 Task: In the Company colgate.com, Add note: 'Schedule a training session for the sales team on new objection handling techniques.'. Mark checkbox to create task to follow up ': In 2 weeks'. Create task, with  description: Follow up on Payment, Add due date: Today; Add reminder: 30 Minutes before. Set Priority Medium and add note: Review the attached proposal. Logged in from softage.1@softage.net
Action: Mouse moved to (87, 57)
Screenshot: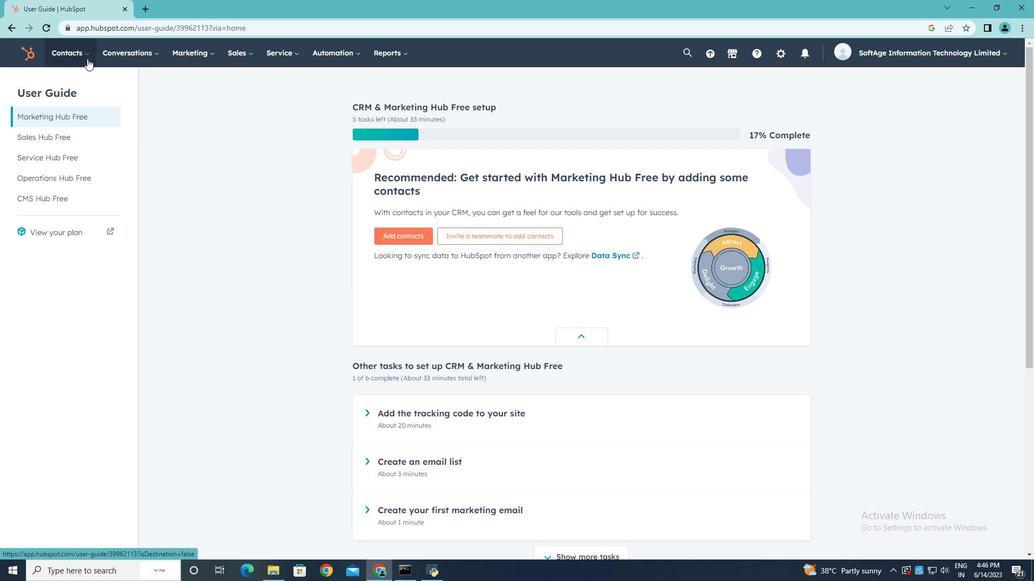 
Action: Mouse pressed left at (87, 57)
Screenshot: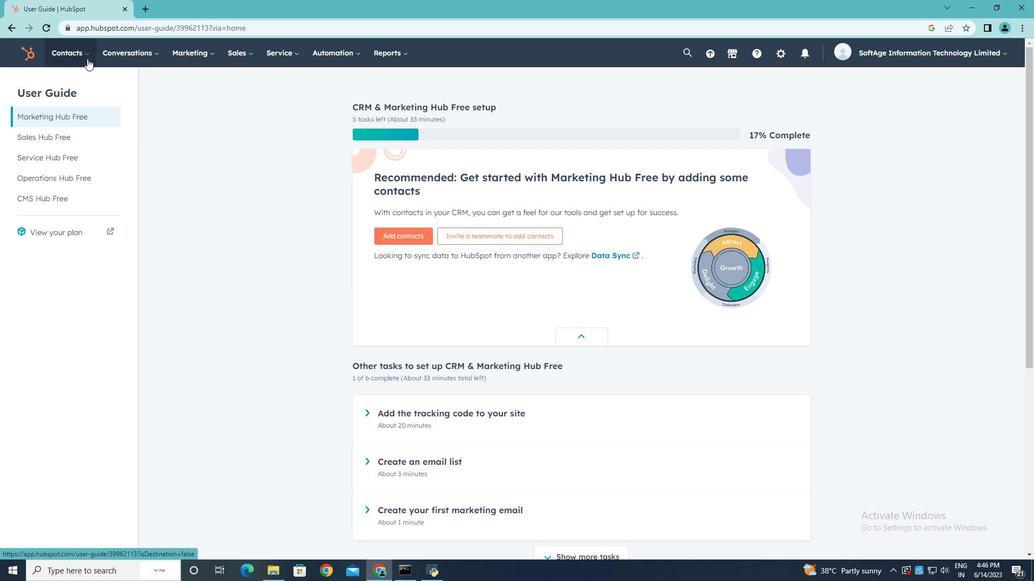 
Action: Mouse moved to (71, 102)
Screenshot: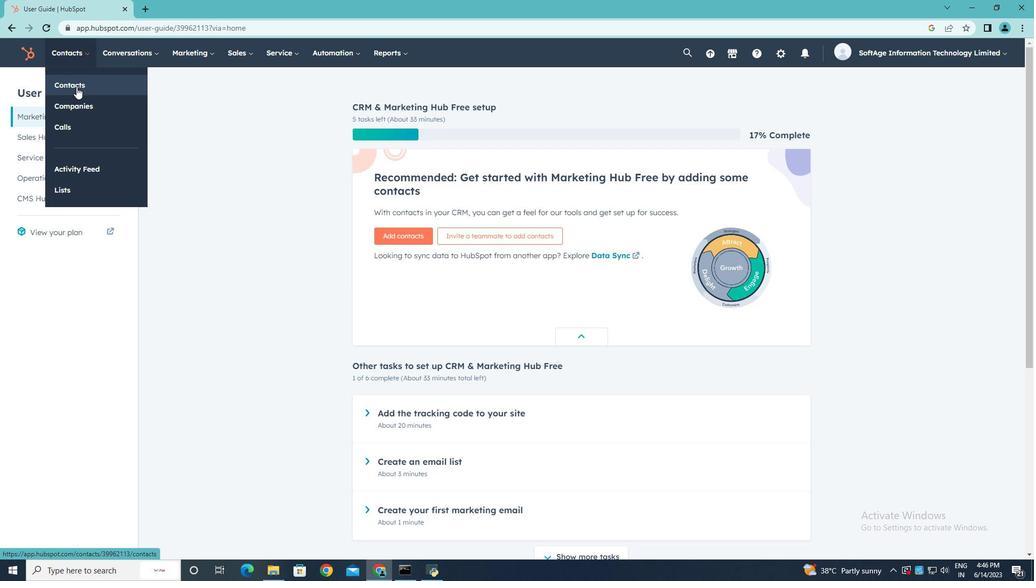 
Action: Mouse pressed left at (71, 102)
Screenshot: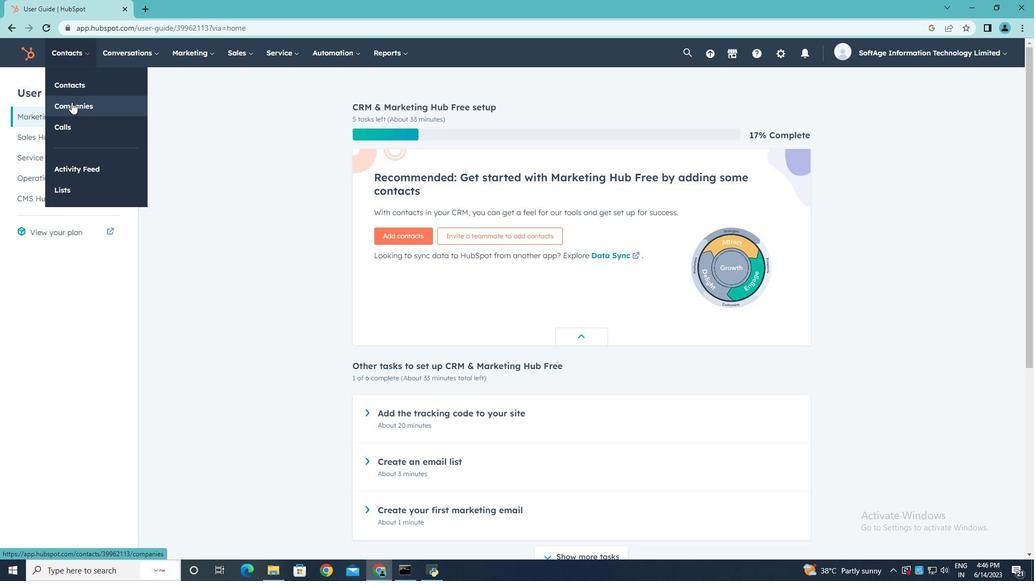 
Action: Mouse moved to (77, 175)
Screenshot: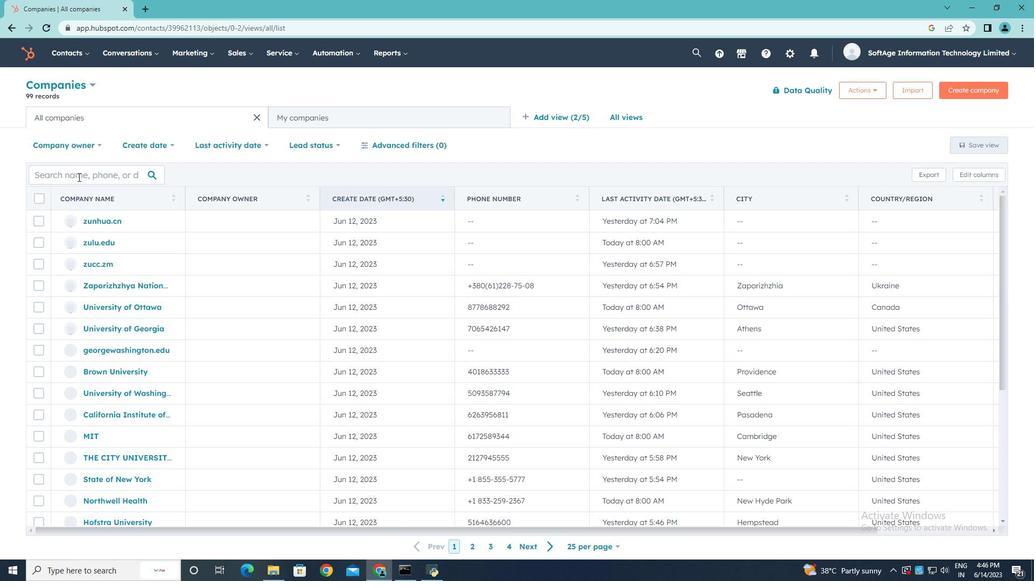 
Action: Mouse pressed left at (77, 175)
Screenshot: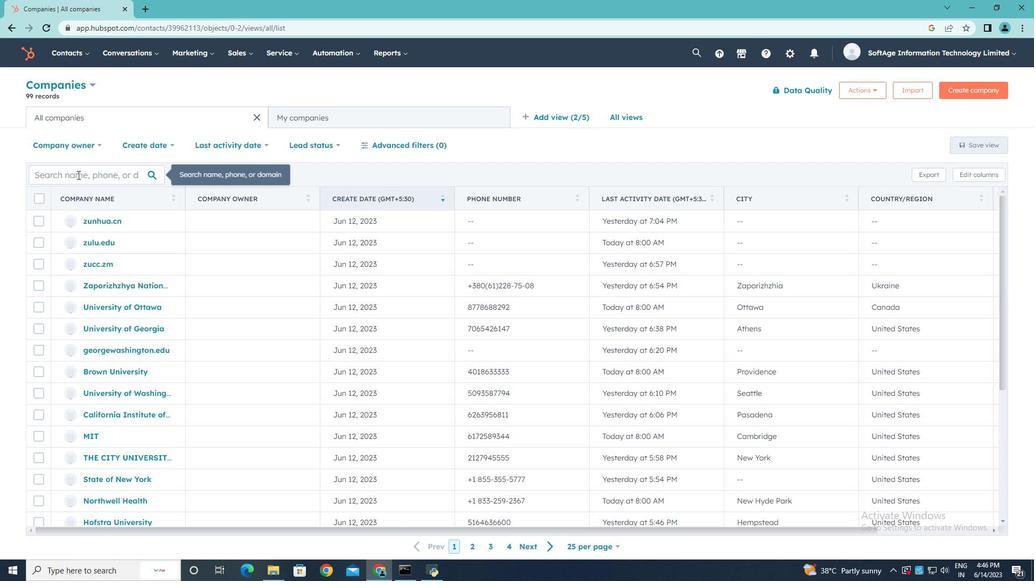 
Action: Key pressed ci<Key.backspace>olgate<Key.space><Key.backspace>.com
Screenshot: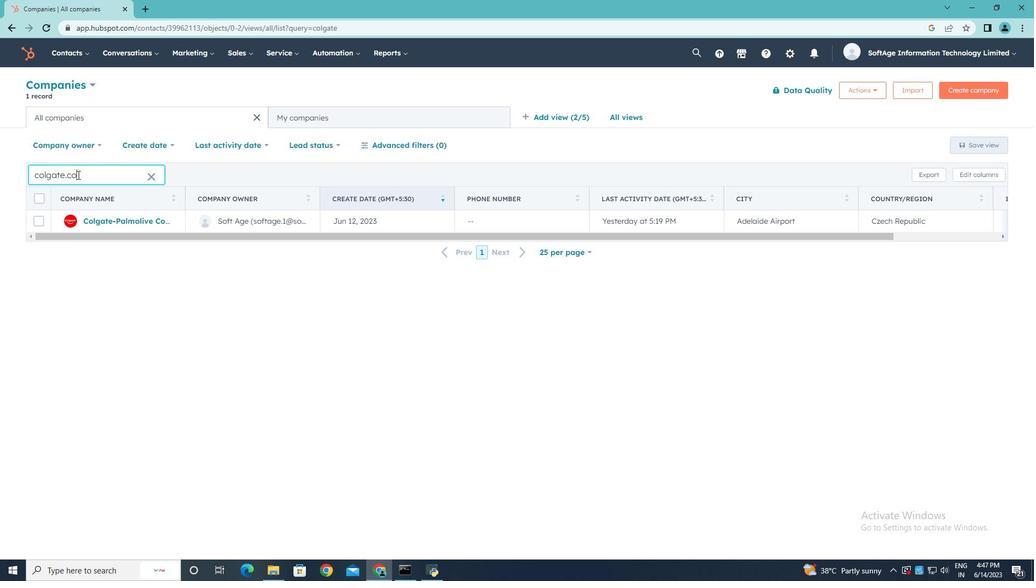 
Action: Mouse moved to (102, 220)
Screenshot: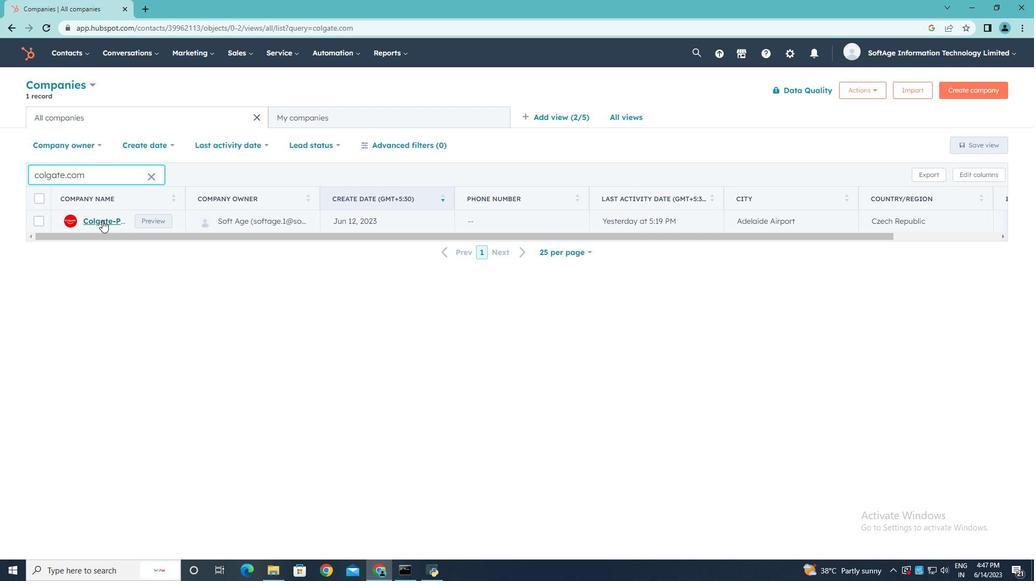 
Action: Mouse pressed left at (102, 220)
Screenshot: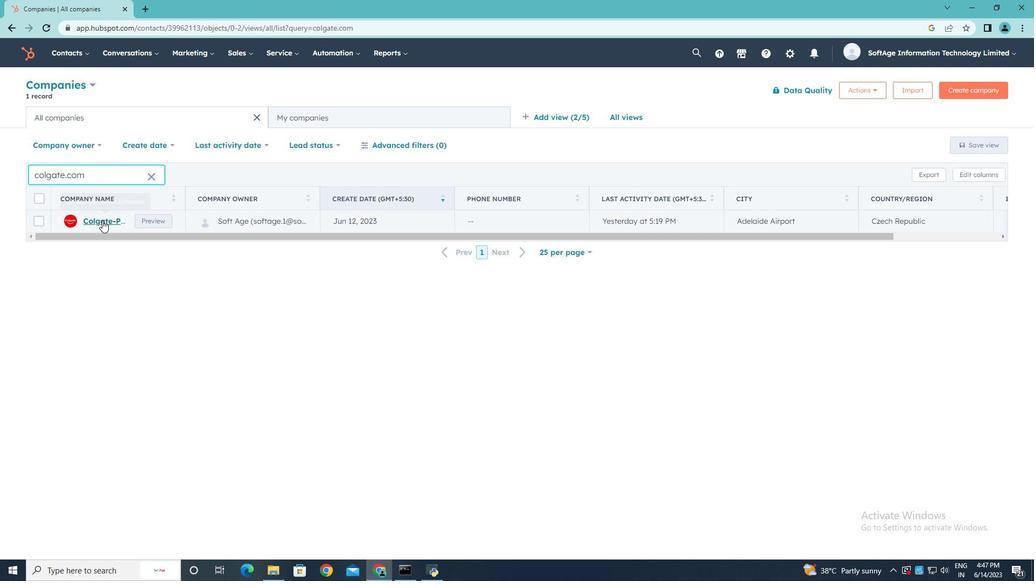 
Action: Mouse moved to (37, 177)
Screenshot: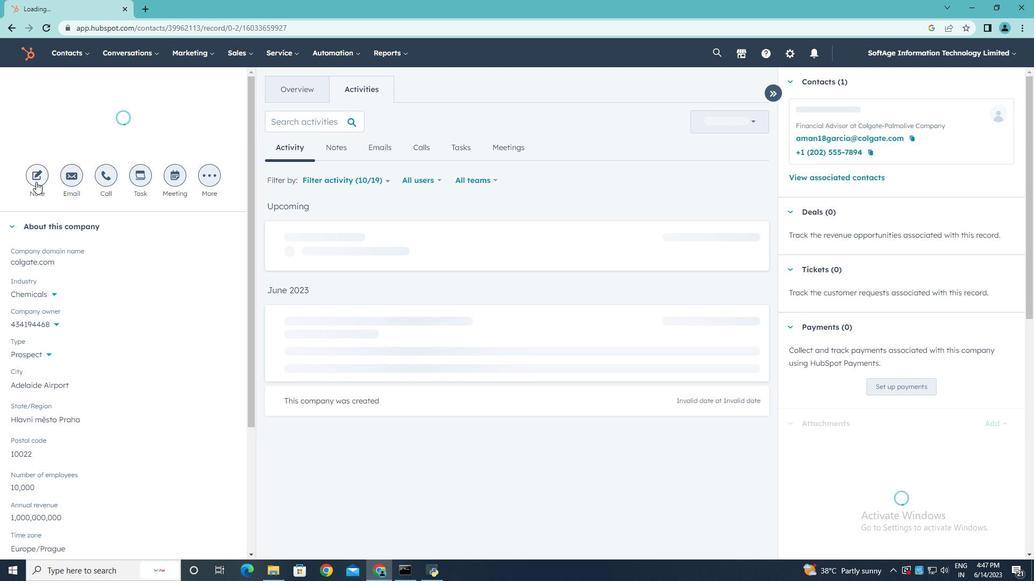 
Action: Mouse pressed left at (37, 177)
Screenshot: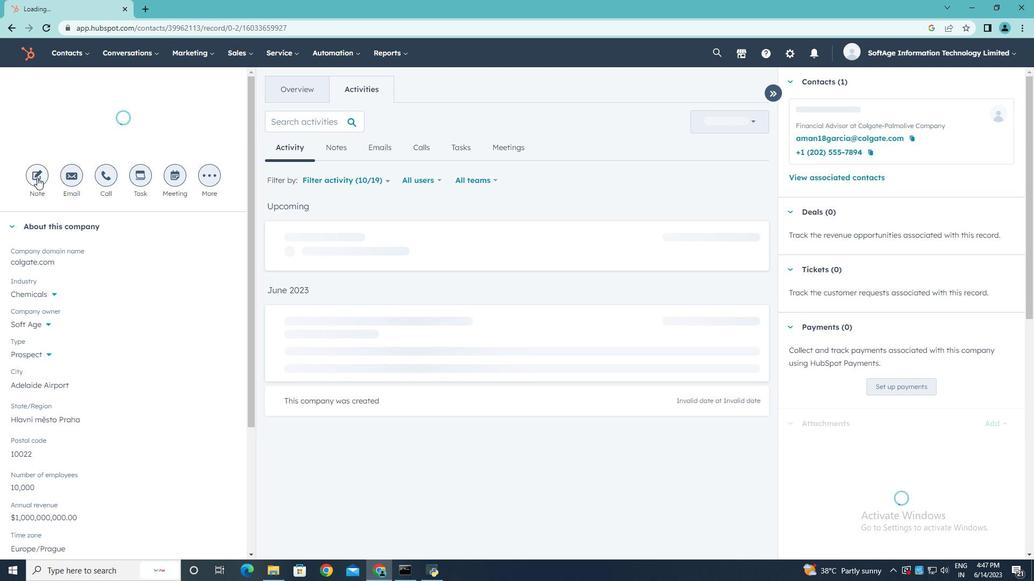 
Action: Key pressed <Key.shift>Schedule<Key.space><Key.up><Key.shift>S<Key.down>a<Key.space>training<Key.space>session<Key.space>fot<Key.backspace>r<Key.space>the<Key.space>sales<Key.space>team<Key.space>on<Key.space>new<Key.space>objection<Key.space>handling<Key.space>techniques.
Screenshot: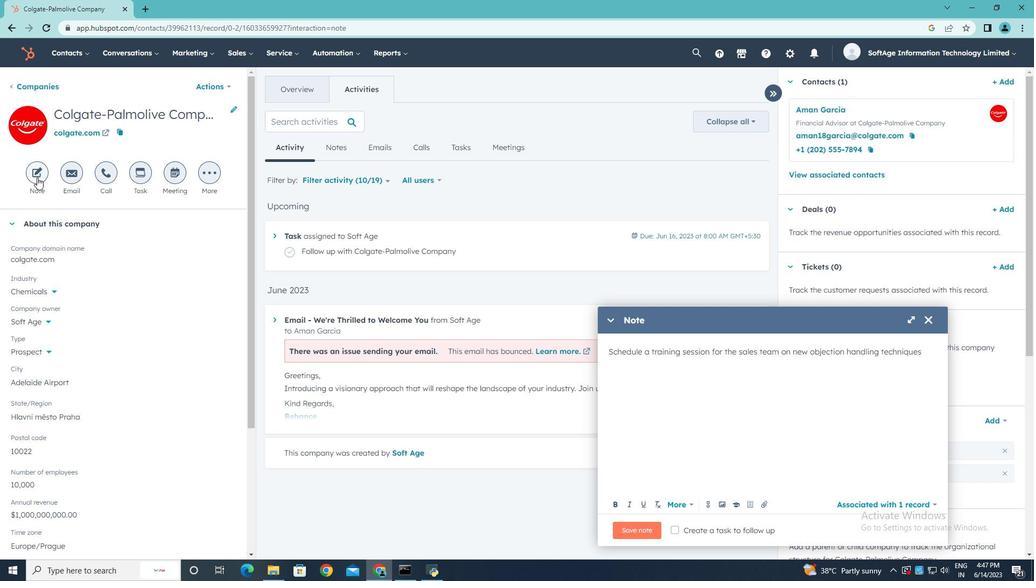 
Action: Mouse moved to (672, 529)
Screenshot: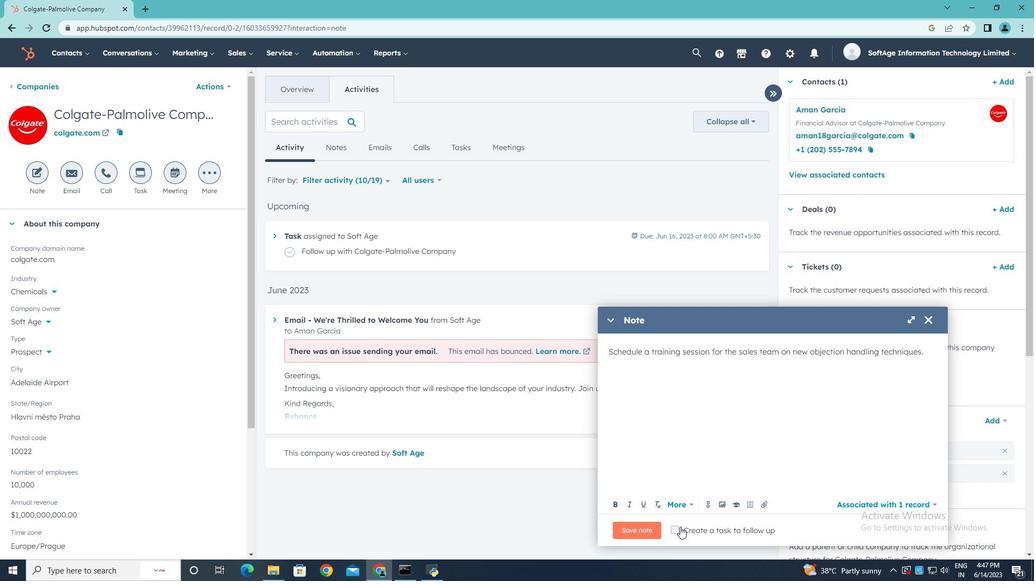 
Action: Mouse pressed left at (672, 529)
Screenshot: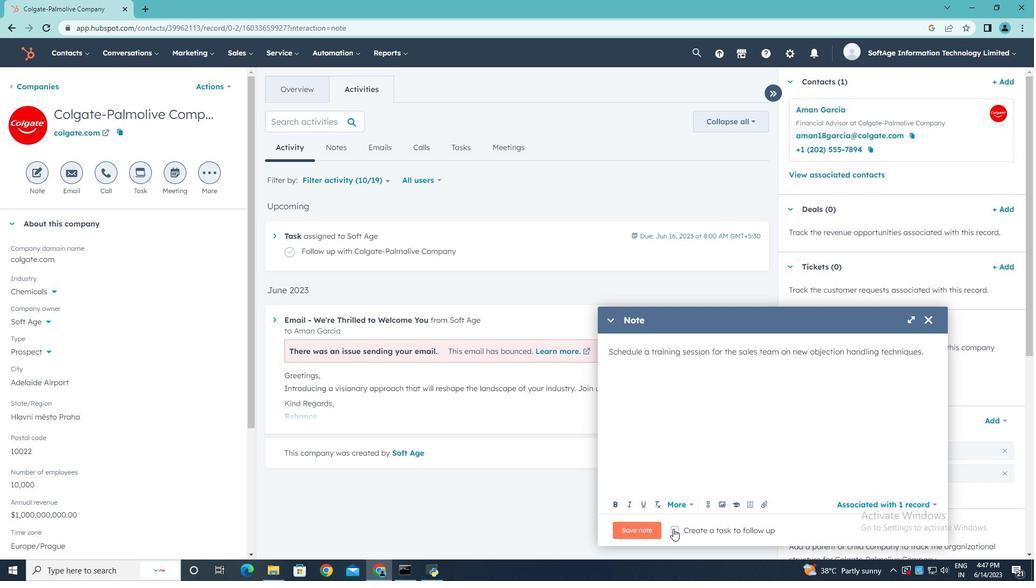 
Action: Mouse moved to (890, 531)
Screenshot: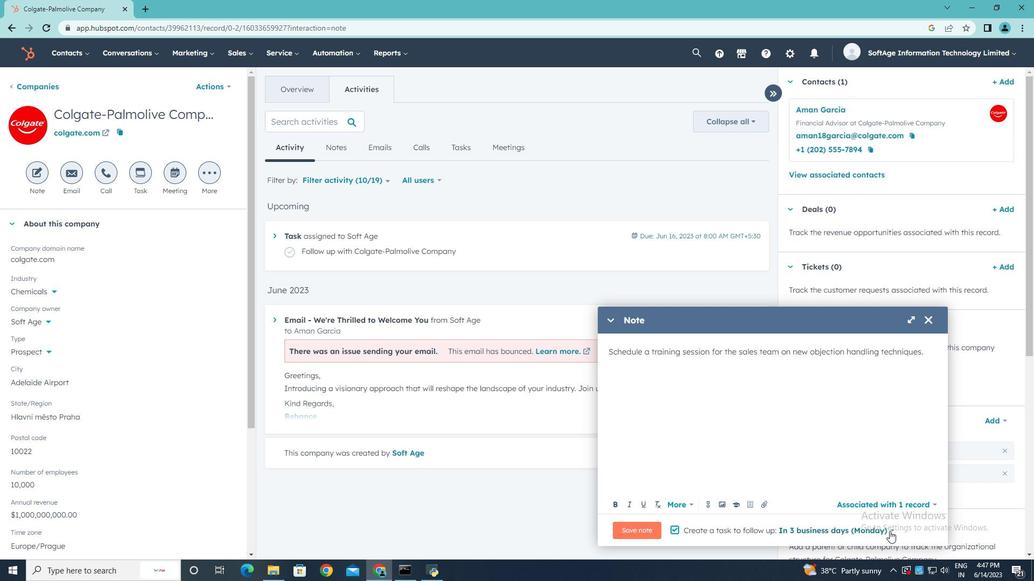 
Action: Mouse pressed left at (890, 531)
Screenshot: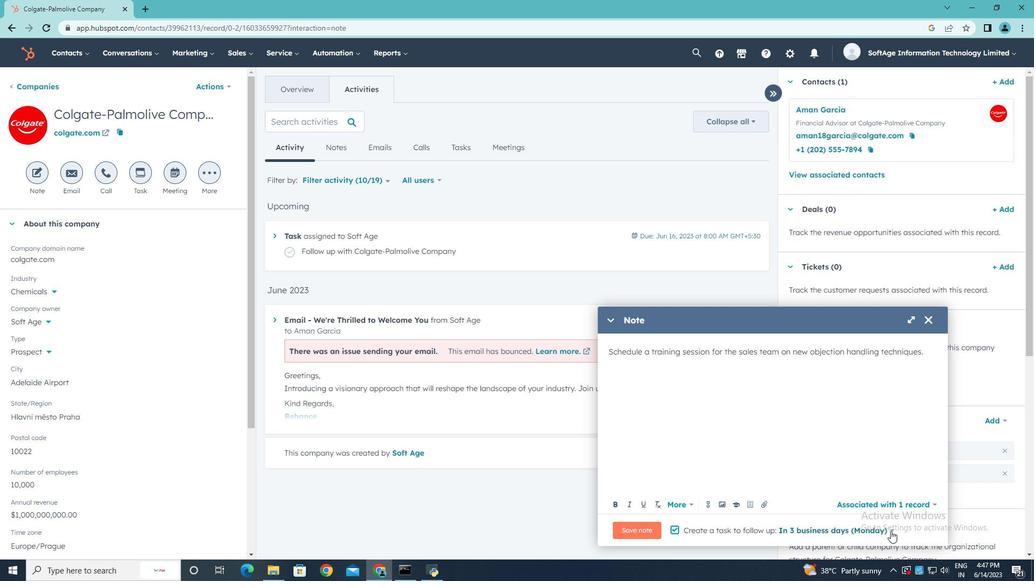 
Action: Mouse moved to (854, 466)
Screenshot: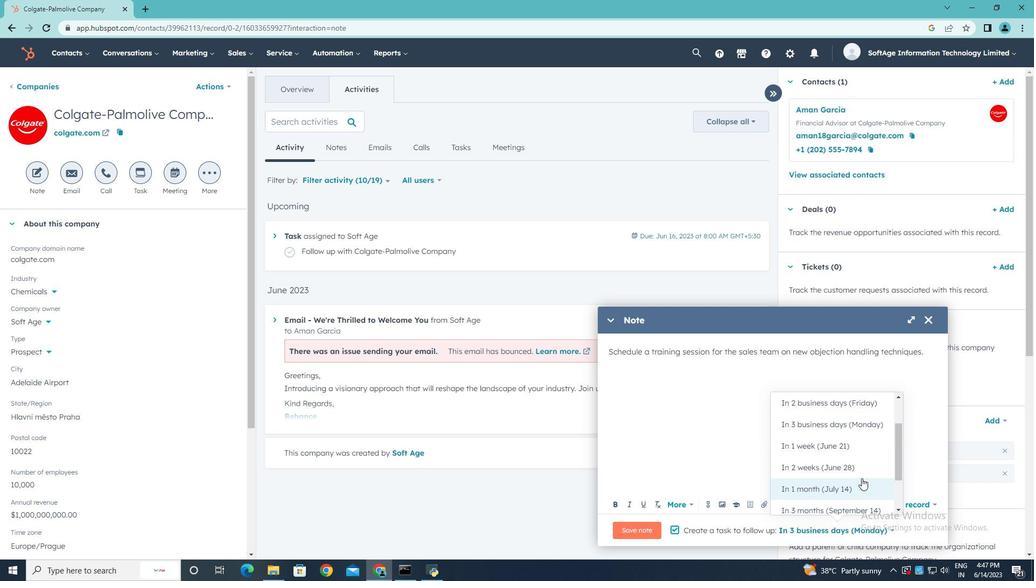 
Action: Mouse pressed left at (854, 466)
Screenshot: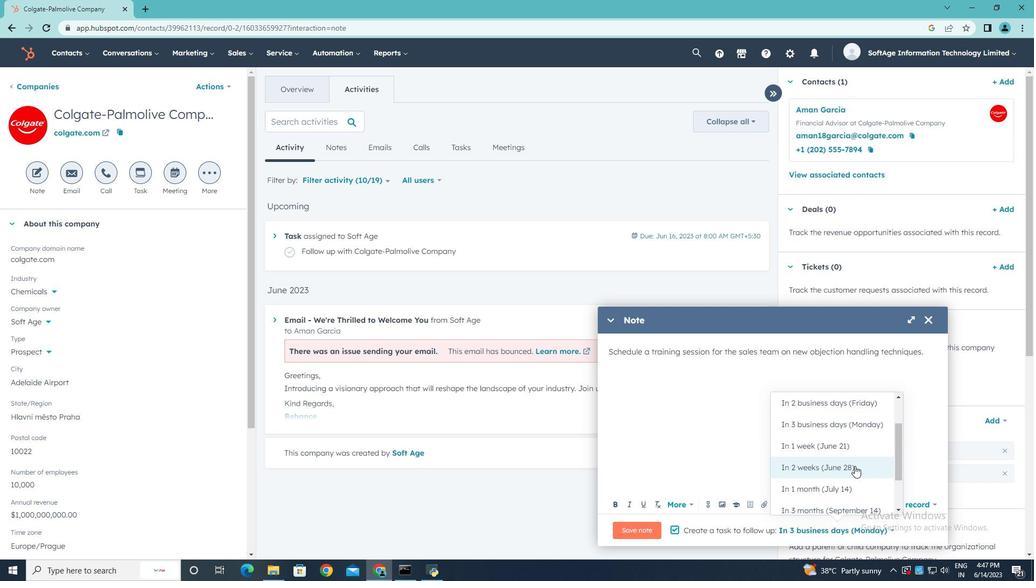 
Action: Mouse moved to (641, 531)
Screenshot: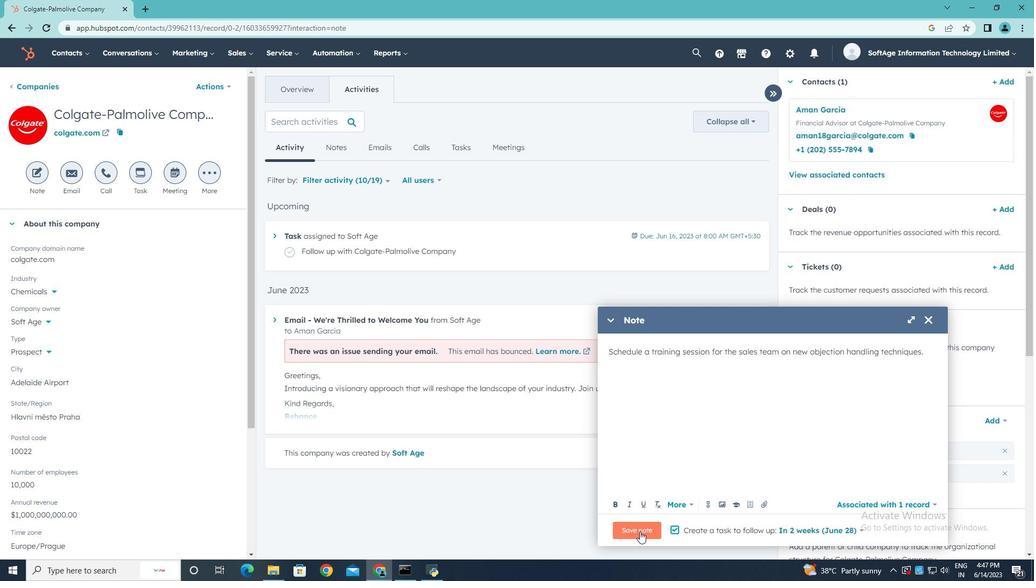 
Action: Mouse pressed left at (641, 531)
Screenshot: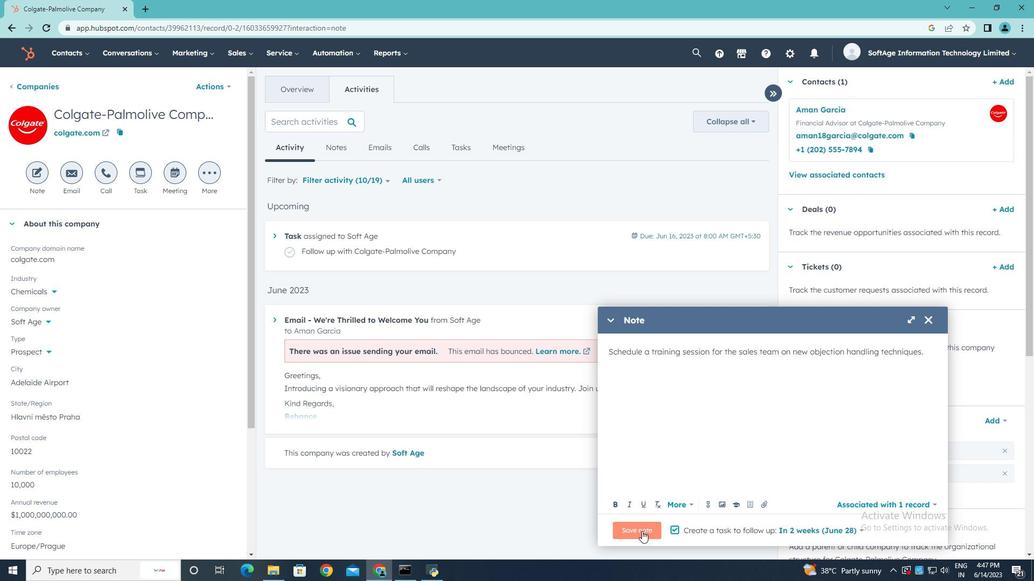 
Action: Mouse moved to (140, 176)
Screenshot: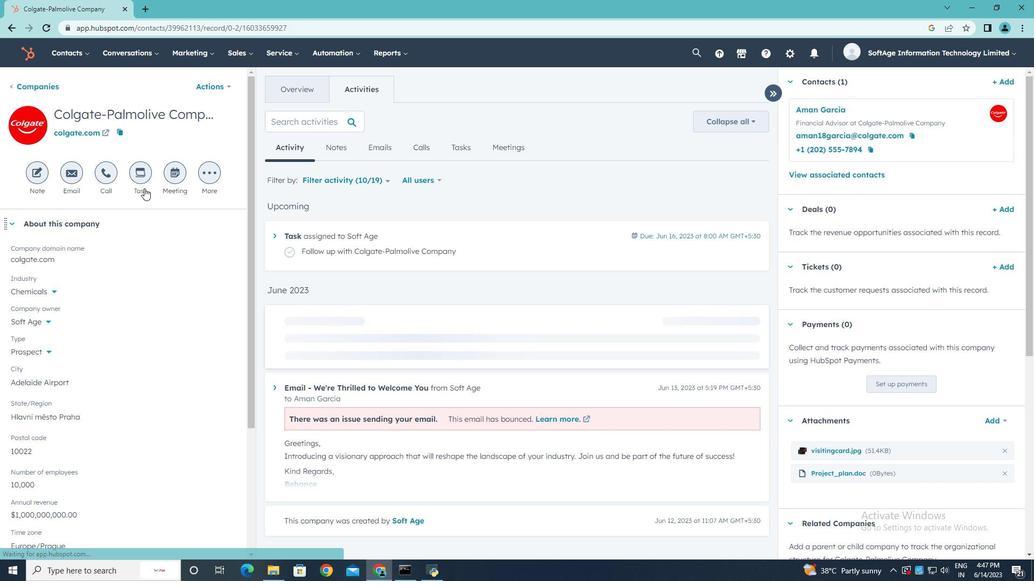 
Action: Mouse pressed left at (140, 176)
Screenshot: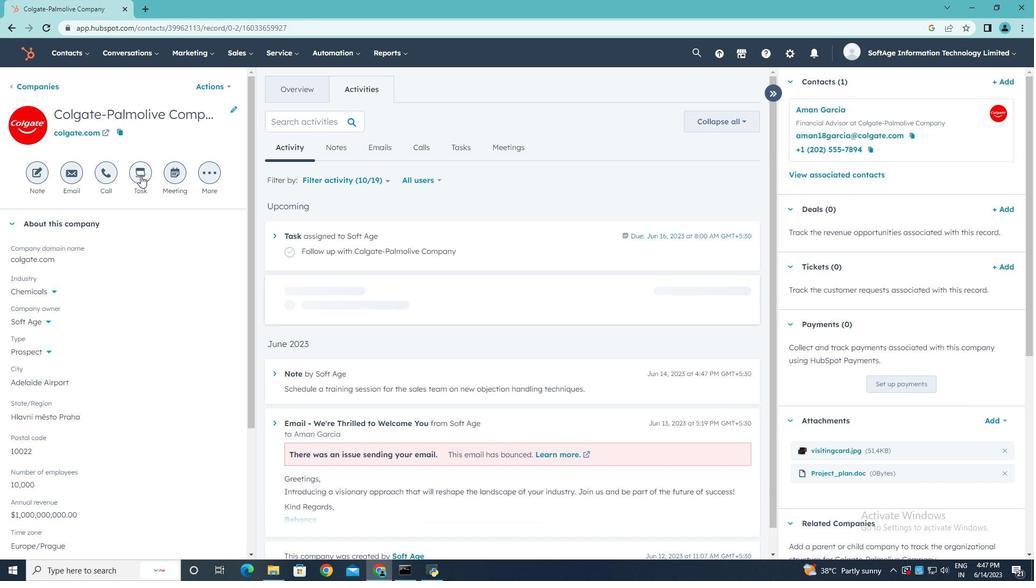 
Action: Key pressed <Key.shift><Key.shift><Key.shift><Key.shift><Key.shift><Key.shift>Follow<Key.space>up<Key.space>on<Key.space><Key.shift>Payment
Screenshot: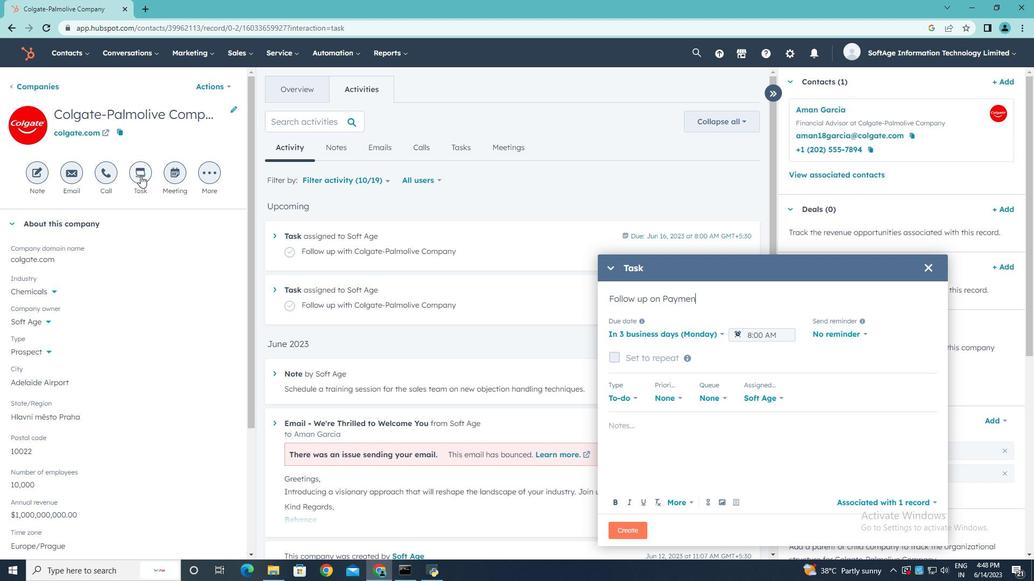 
Action: Mouse moved to (720, 333)
Screenshot: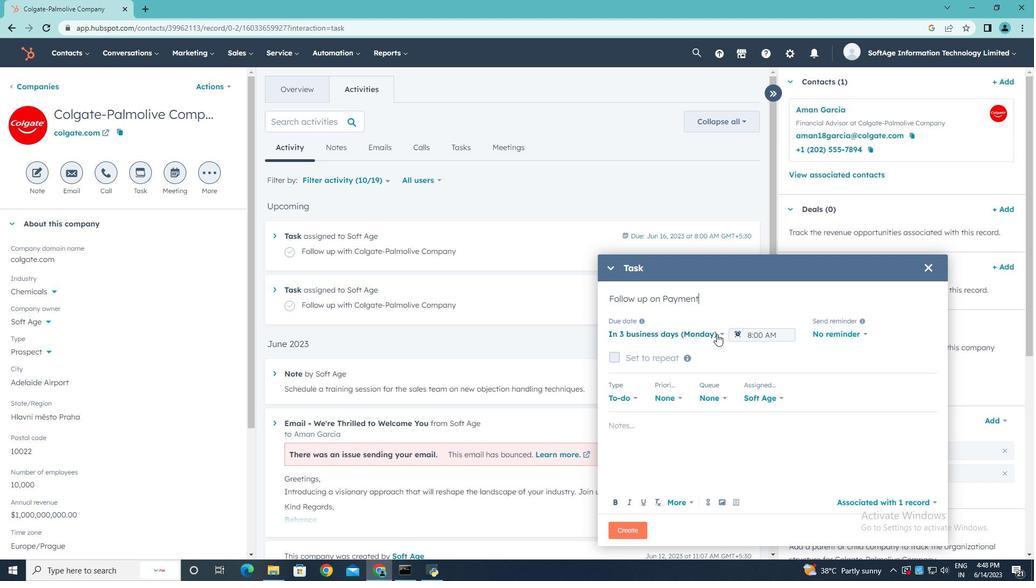 
Action: Mouse pressed left at (720, 333)
Screenshot: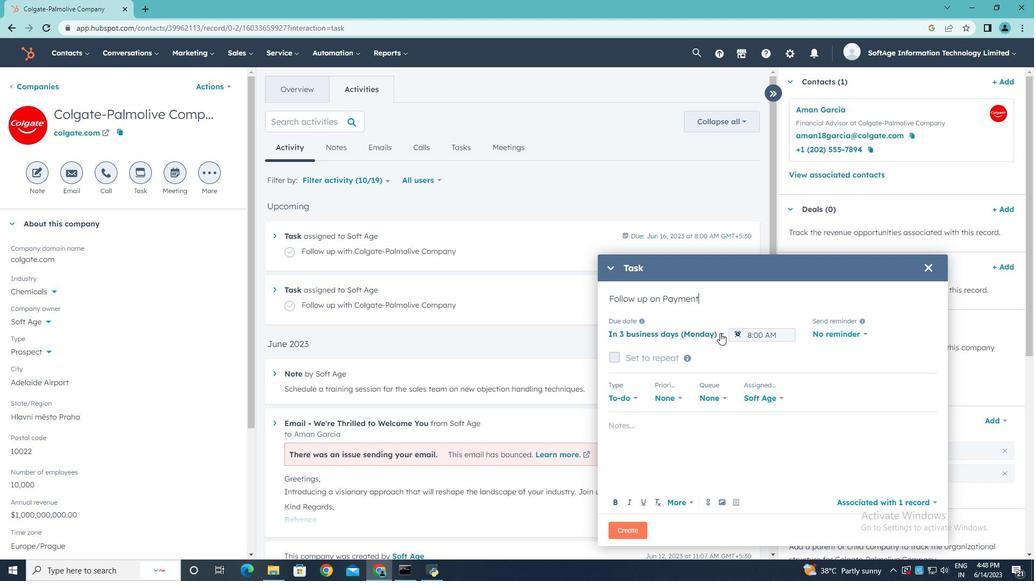 
Action: Mouse moved to (684, 369)
Screenshot: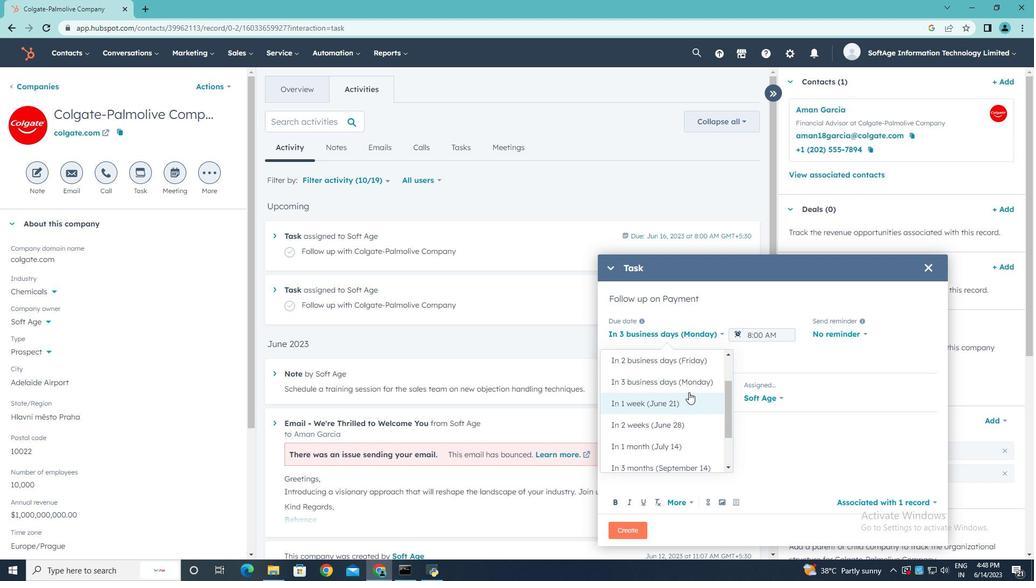 
Action: Mouse scrolled (684, 369) with delta (0, 0)
Screenshot: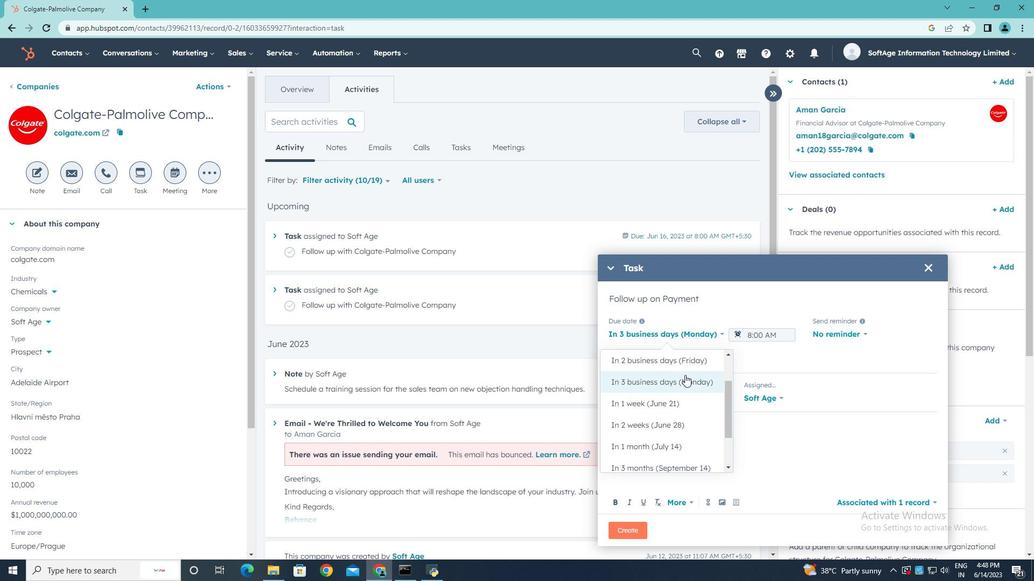 
Action: Mouse moved to (684, 368)
Screenshot: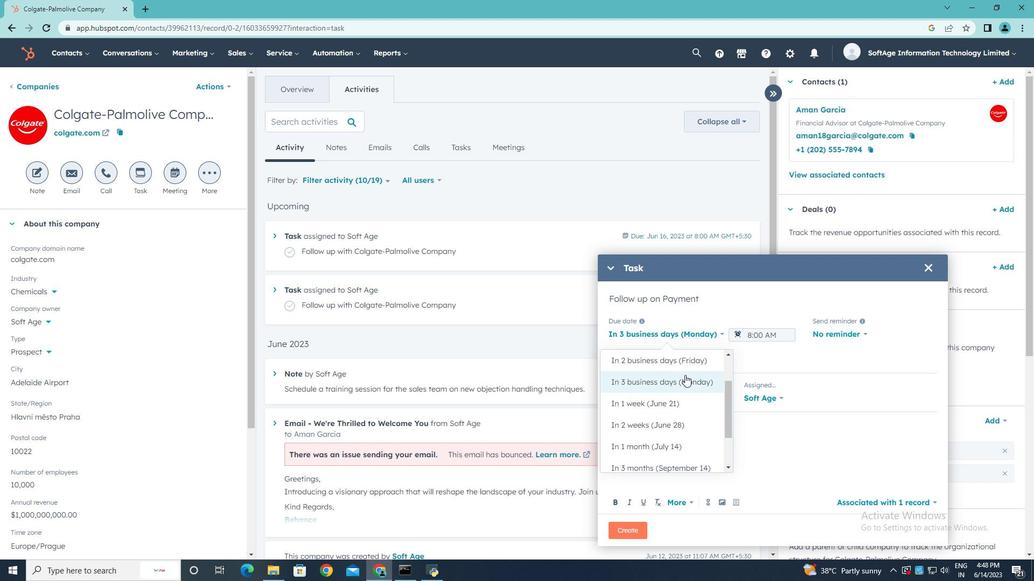 
Action: Mouse scrolled (684, 369) with delta (0, 0)
Screenshot: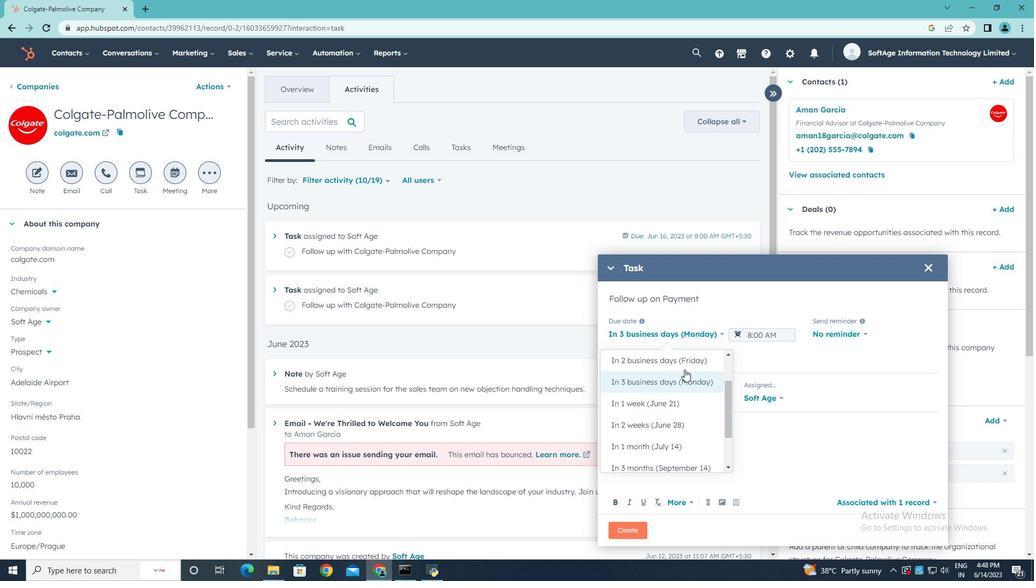
Action: Mouse scrolled (684, 369) with delta (0, 0)
Screenshot: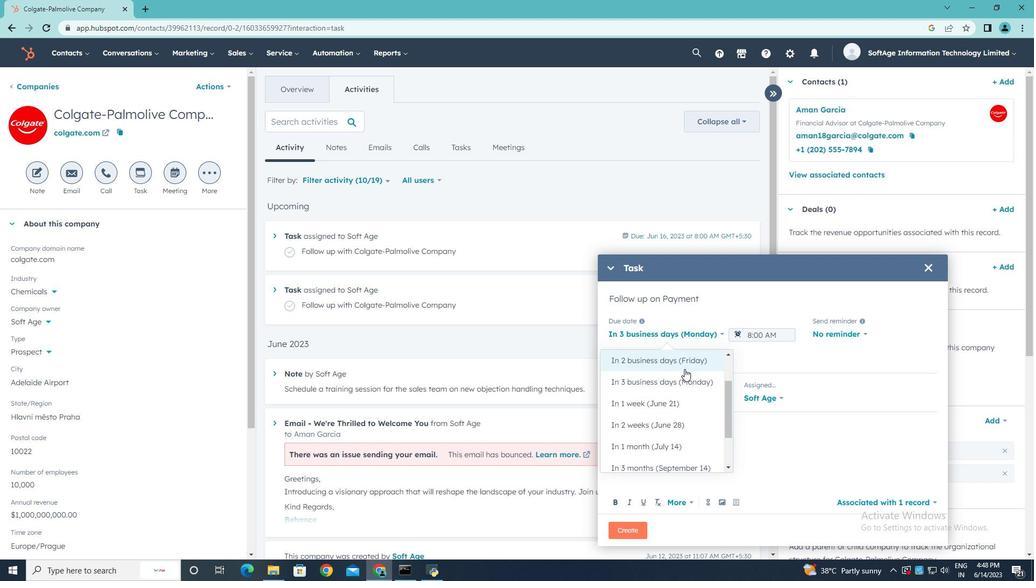 
Action: Mouse moved to (671, 383)
Screenshot: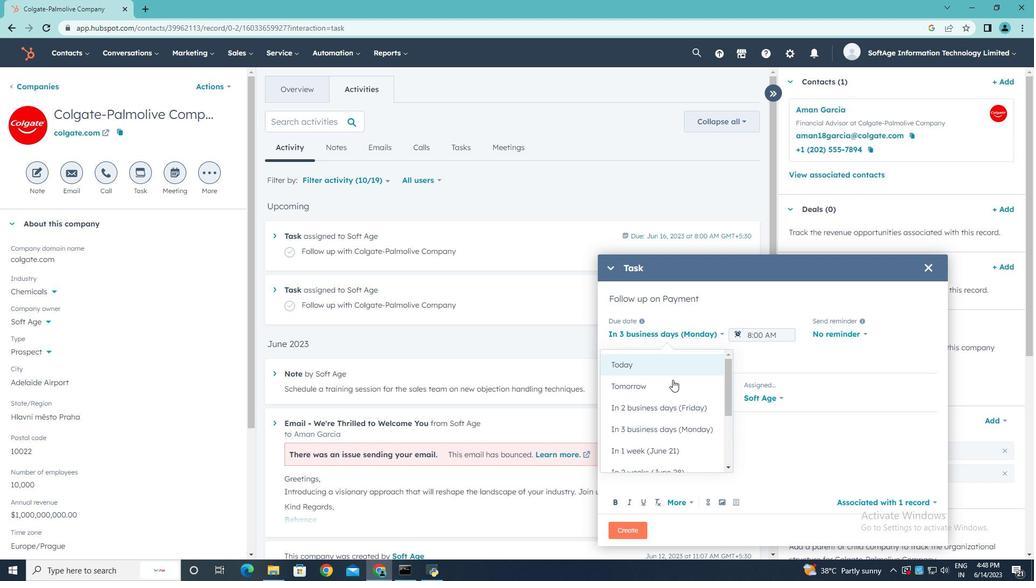
Action: Mouse pressed left at (671, 383)
Screenshot: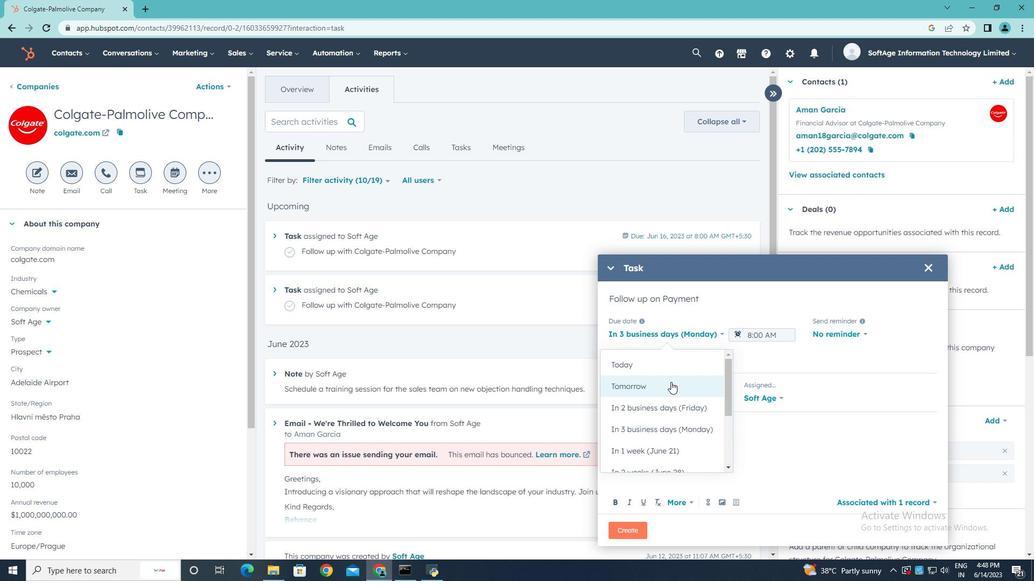 
Action: Mouse moved to (794, 332)
Screenshot: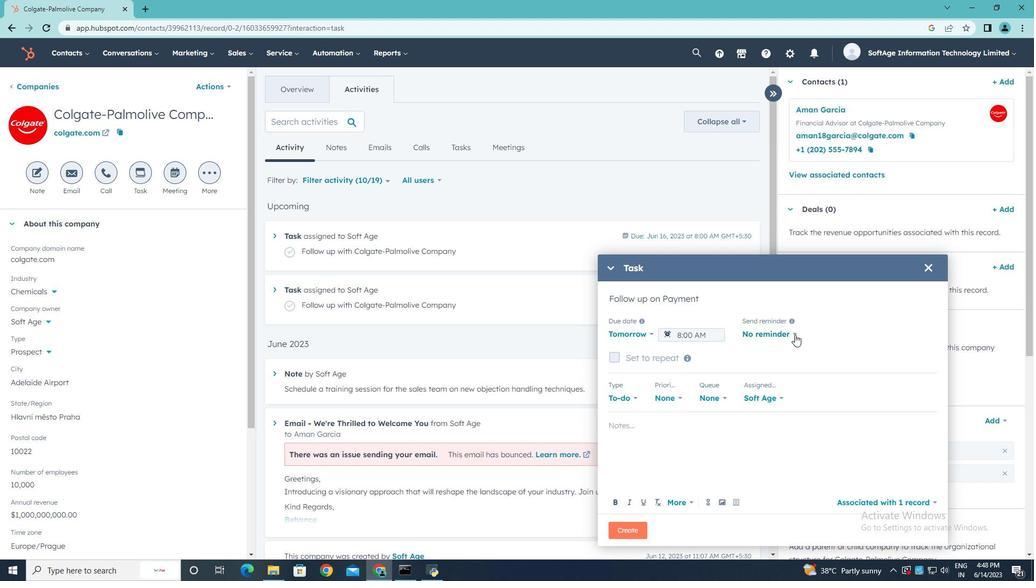 
Action: Mouse pressed left at (794, 332)
Screenshot: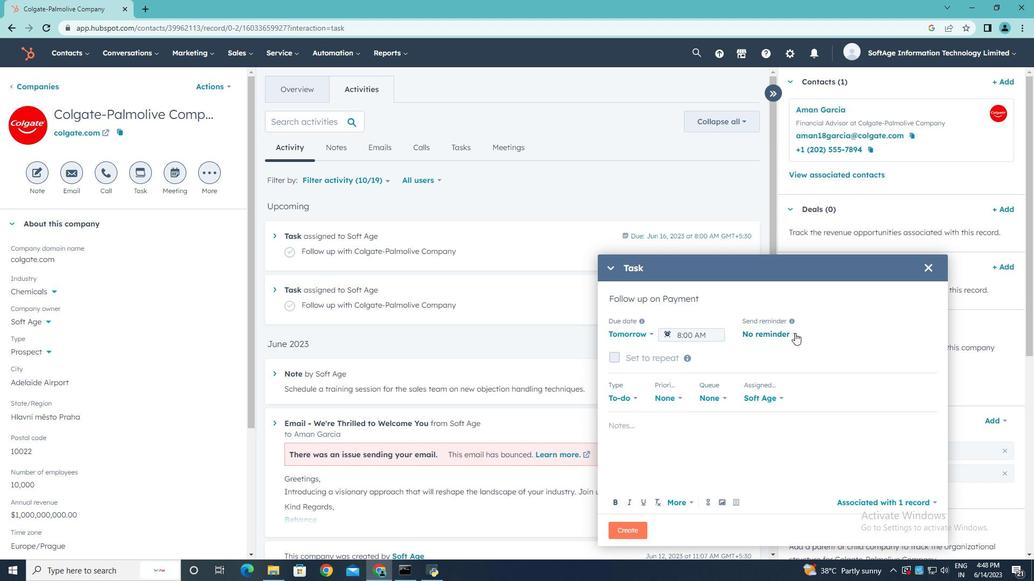 
Action: Mouse moved to (790, 405)
Screenshot: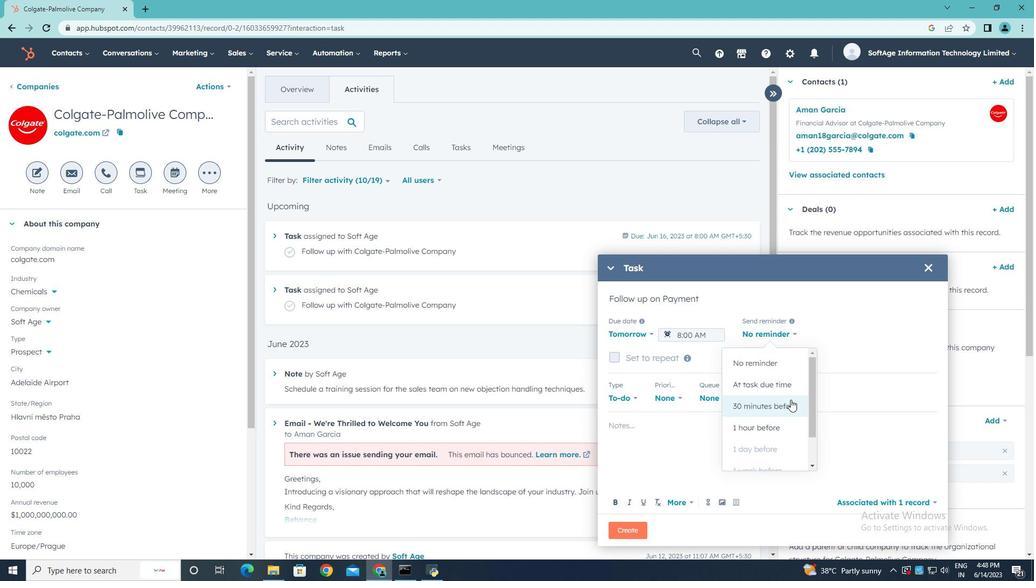
Action: Mouse pressed left at (790, 405)
Screenshot: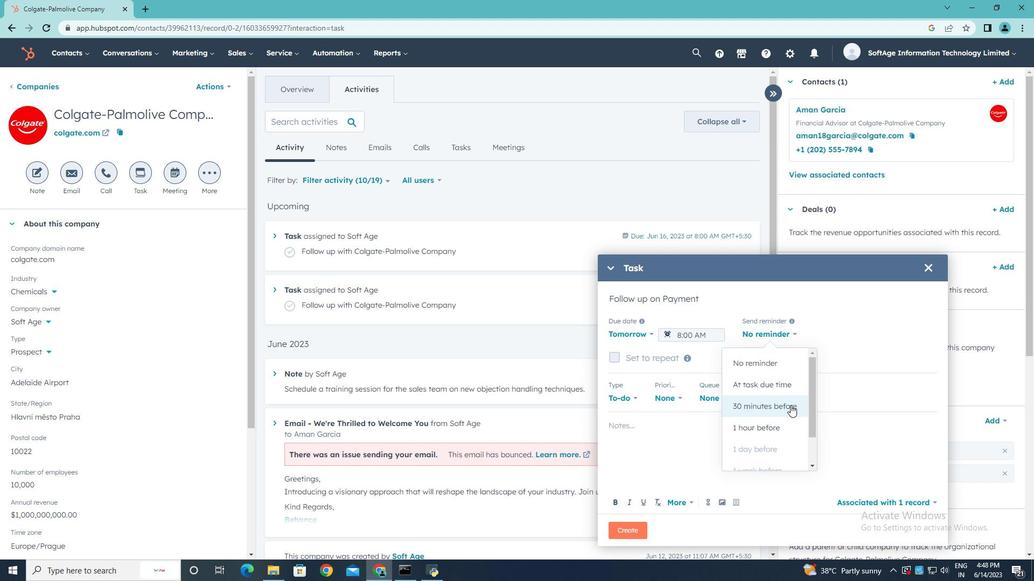 
Action: Mouse moved to (680, 397)
Screenshot: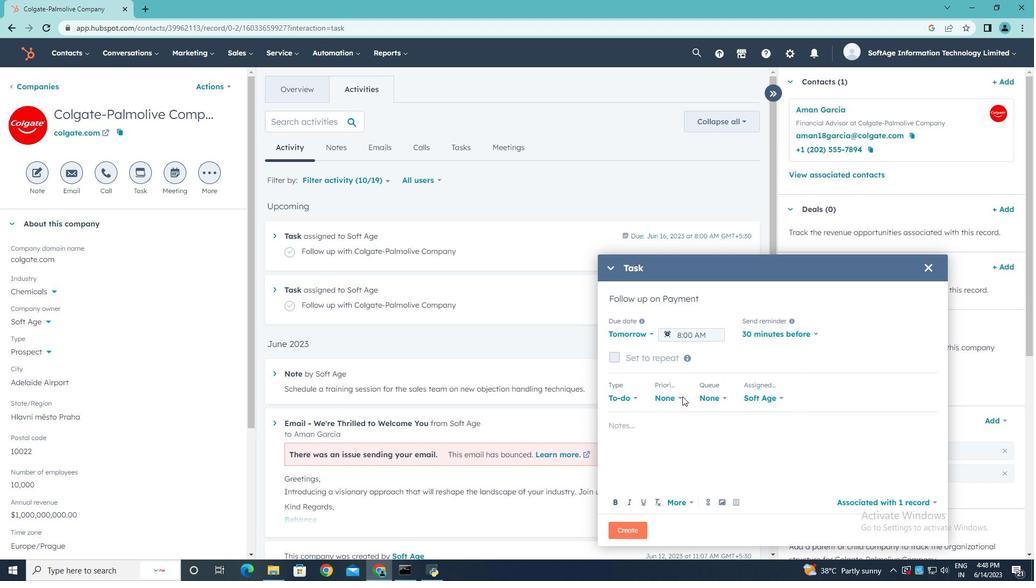 
Action: Mouse pressed left at (680, 397)
Screenshot: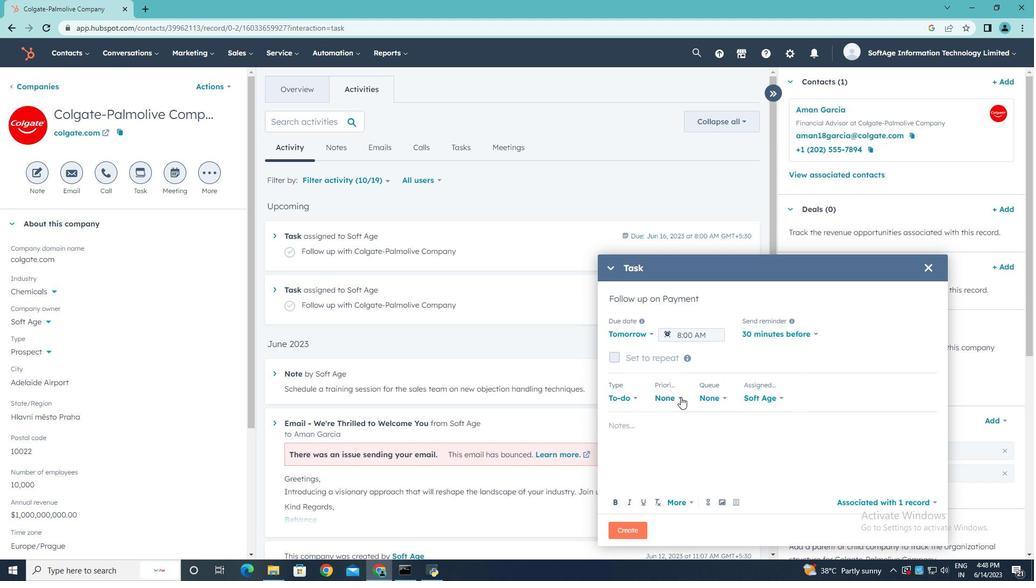 
Action: Mouse moved to (662, 471)
Screenshot: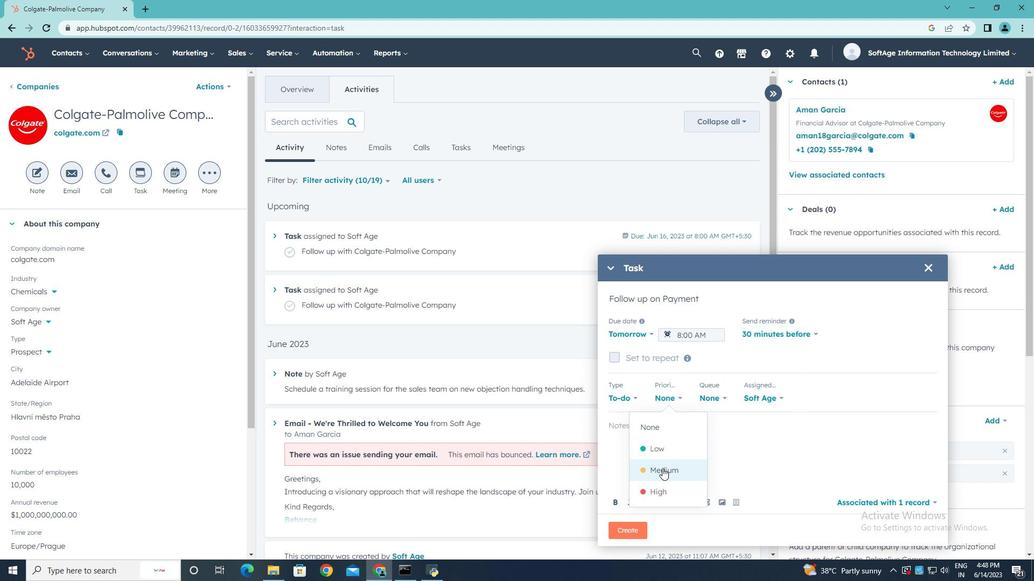 
Action: Mouse pressed left at (662, 471)
Screenshot: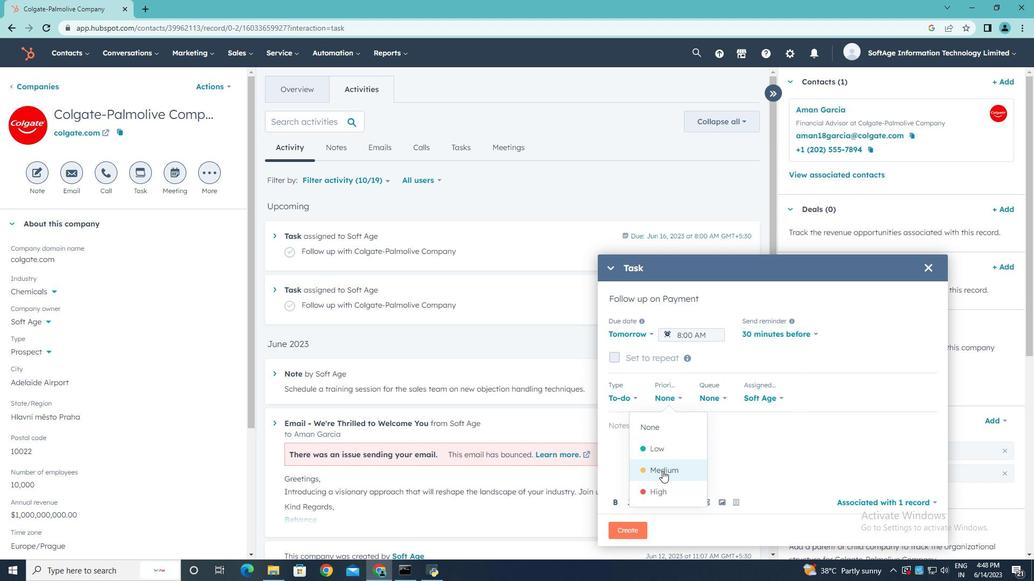 
Action: Mouse moved to (633, 425)
Screenshot: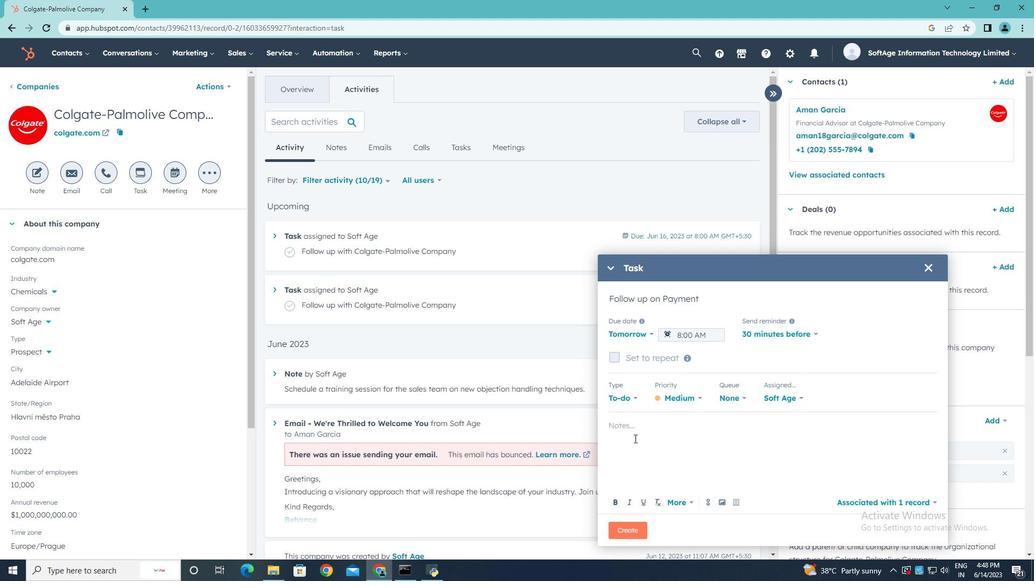 
Action: Mouse pressed left at (633, 425)
Screenshot: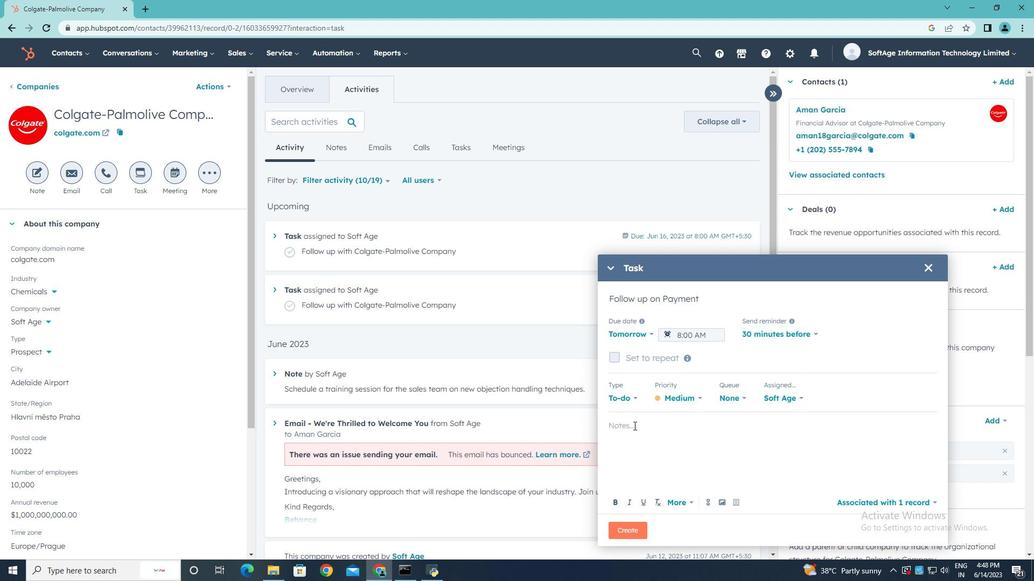 
Action: Key pressed <Key.shift>Review<Key.space>the<Key.space>attached<Key.space>proposal.
Screenshot: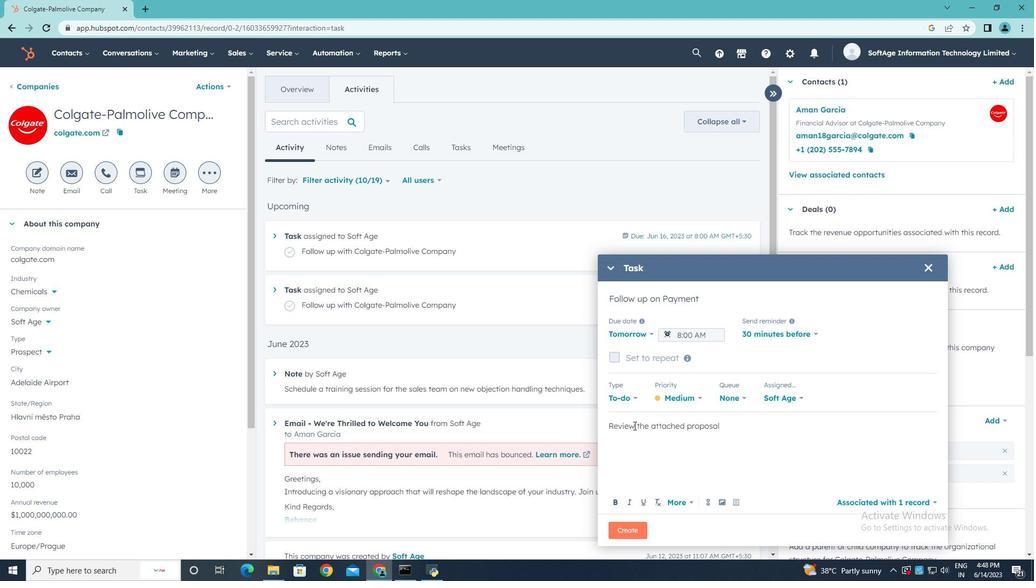 
Action: Mouse moved to (638, 533)
Screenshot: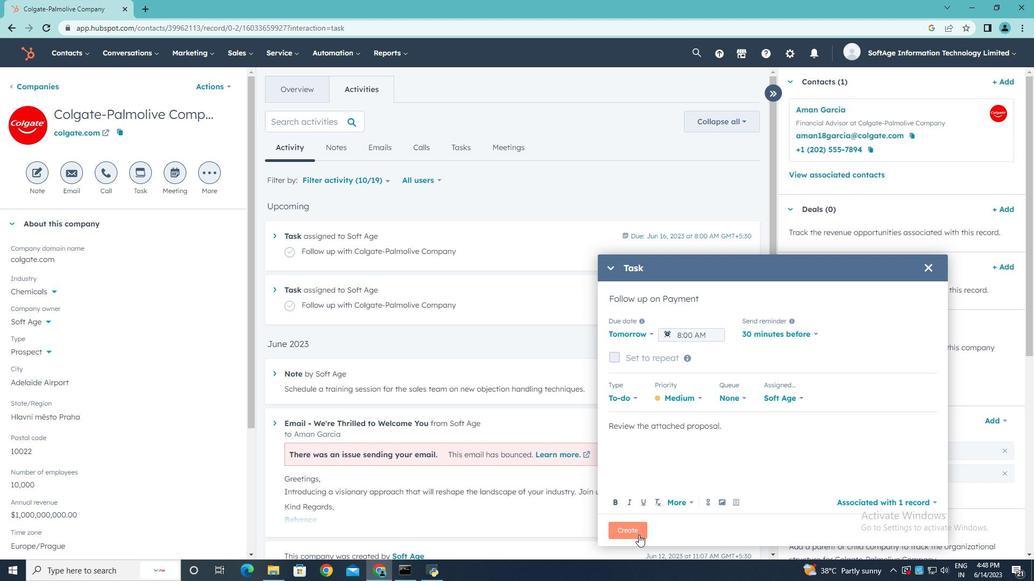 
Action: Mouse pressed left at (638, 533)
Screenshot: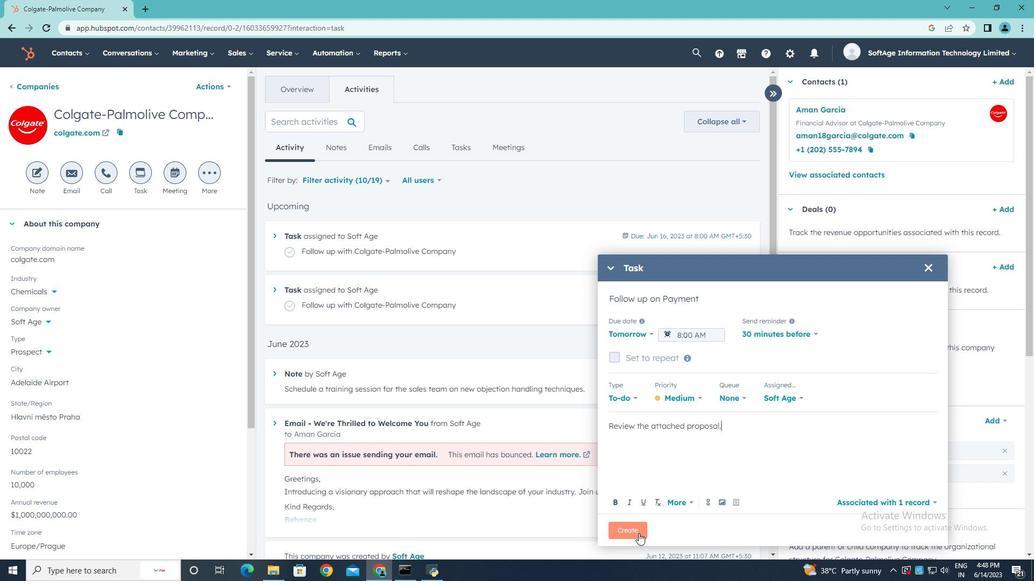 
